 Task: Add One With Nature Lemon Sage Bar Soap to the cart.
Action: Mouse moved to (1300, 144)
Screenshot: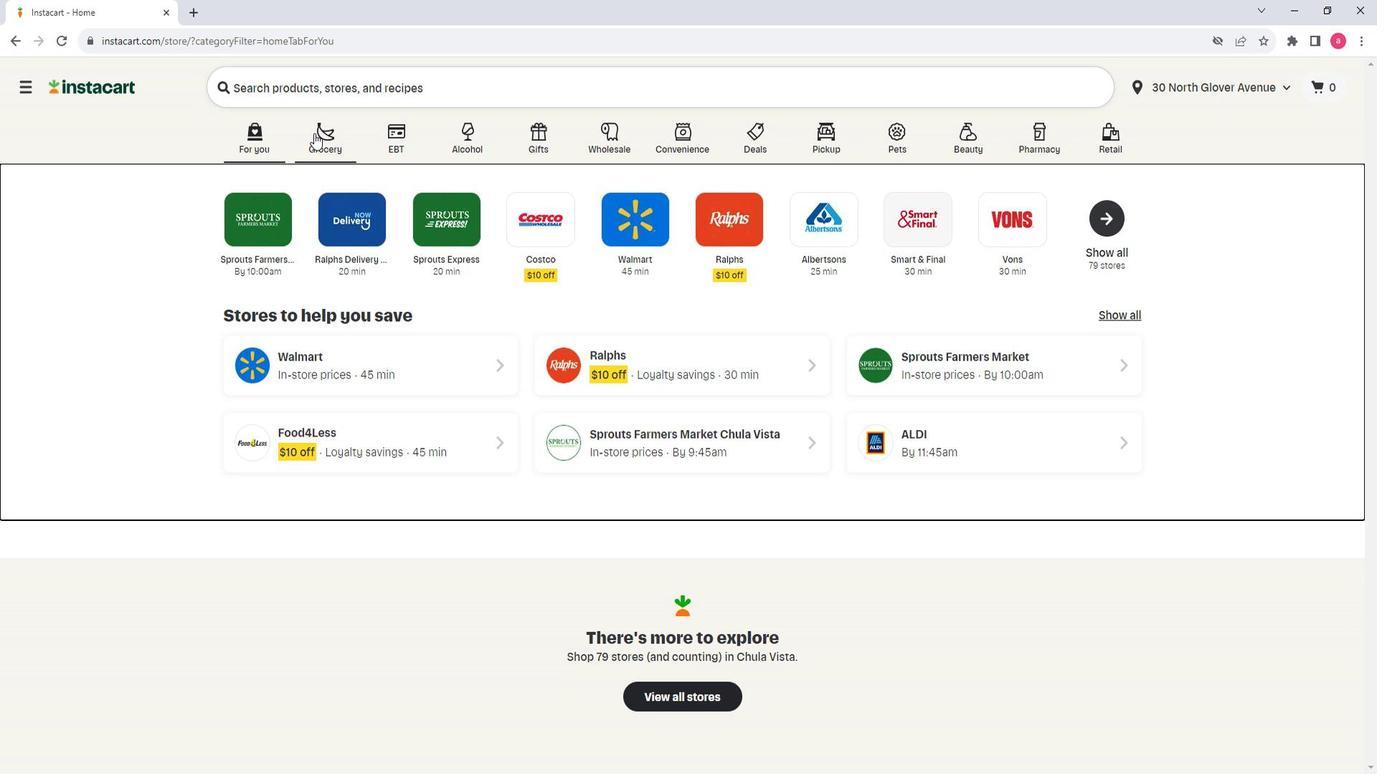 
Action: Mouse pressed left at (1300, 144)
Screenshot: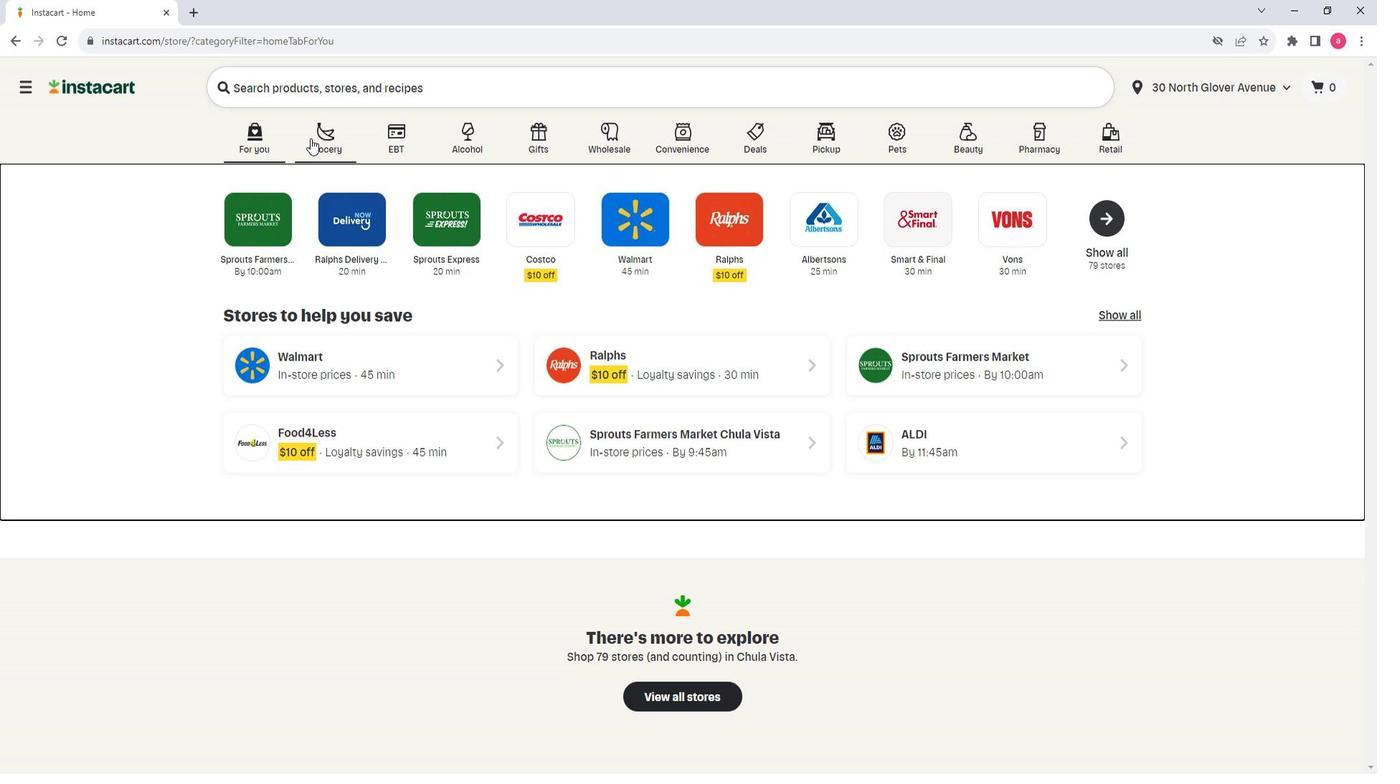 
Action: Mouse moved to (1345, 416)
Screenshot: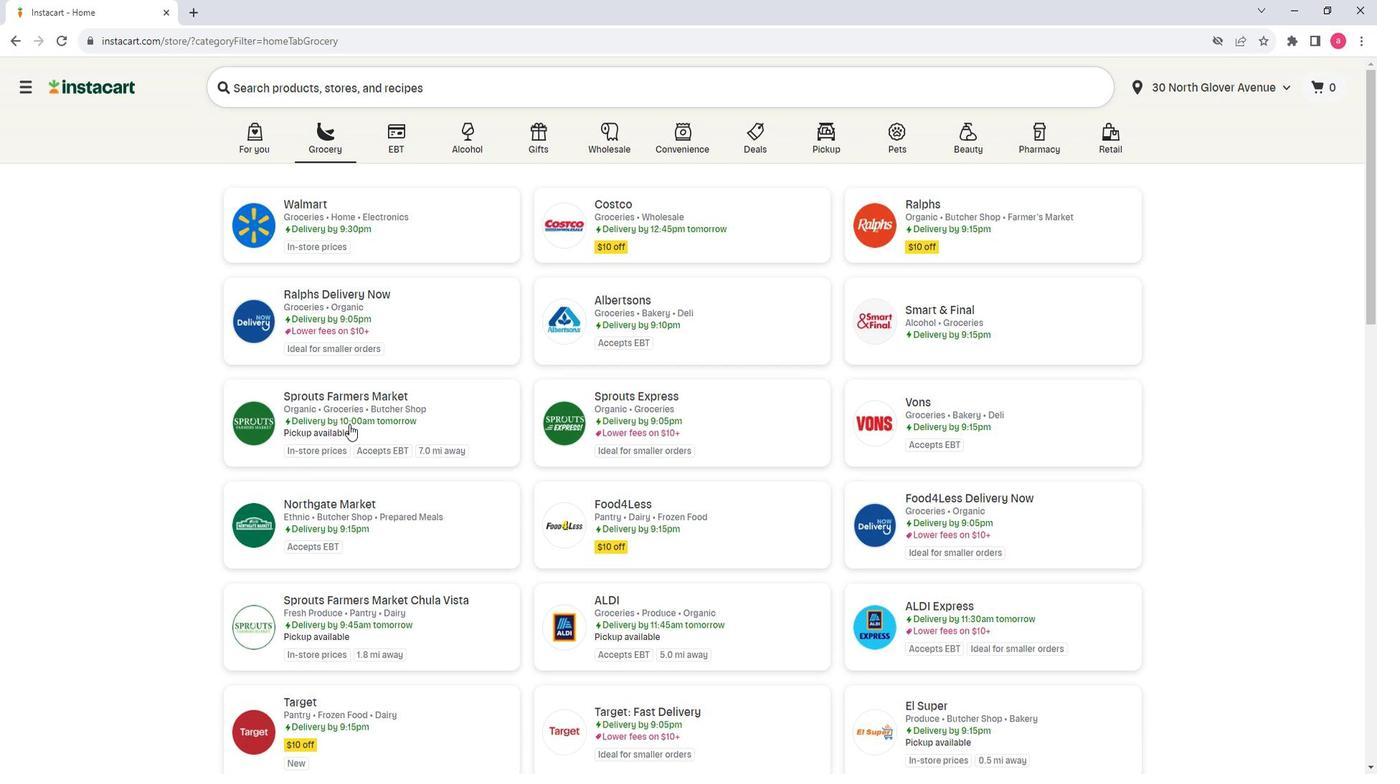 
Action: Mouse pressed left at (1345, 416)
Screenshot: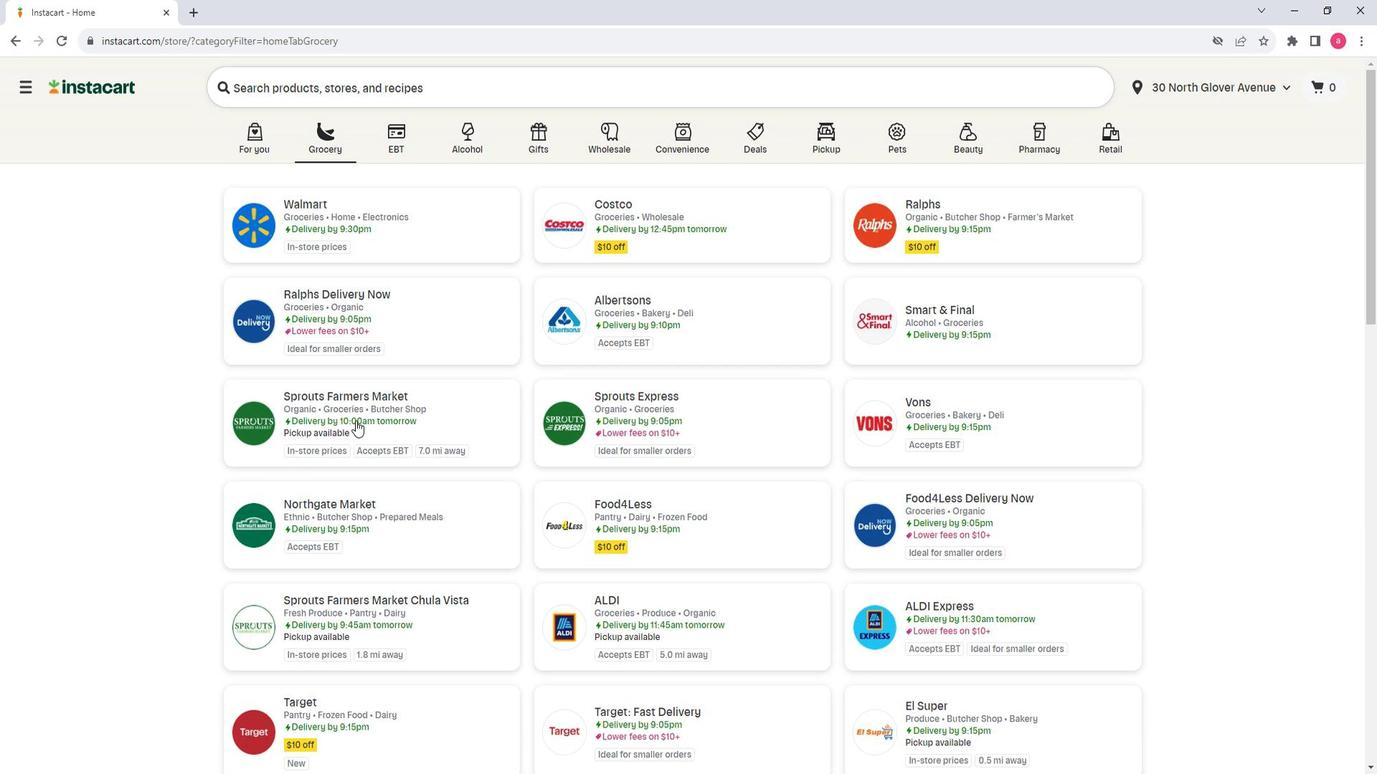 
Action: Mouse moved to (1123, 442)
Screenshot: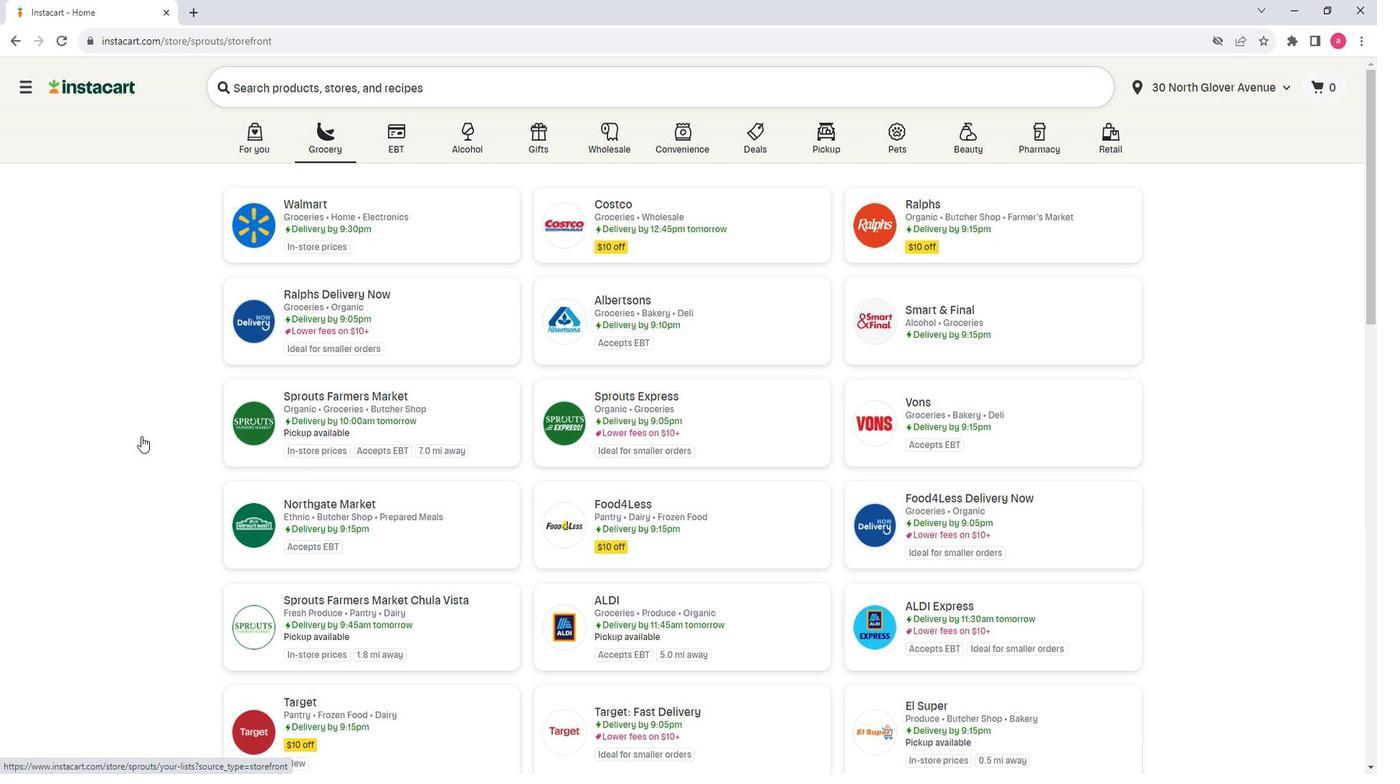 
Action: Mouse scrolled (1123, 441) with delta (0, 0)
Screenshot: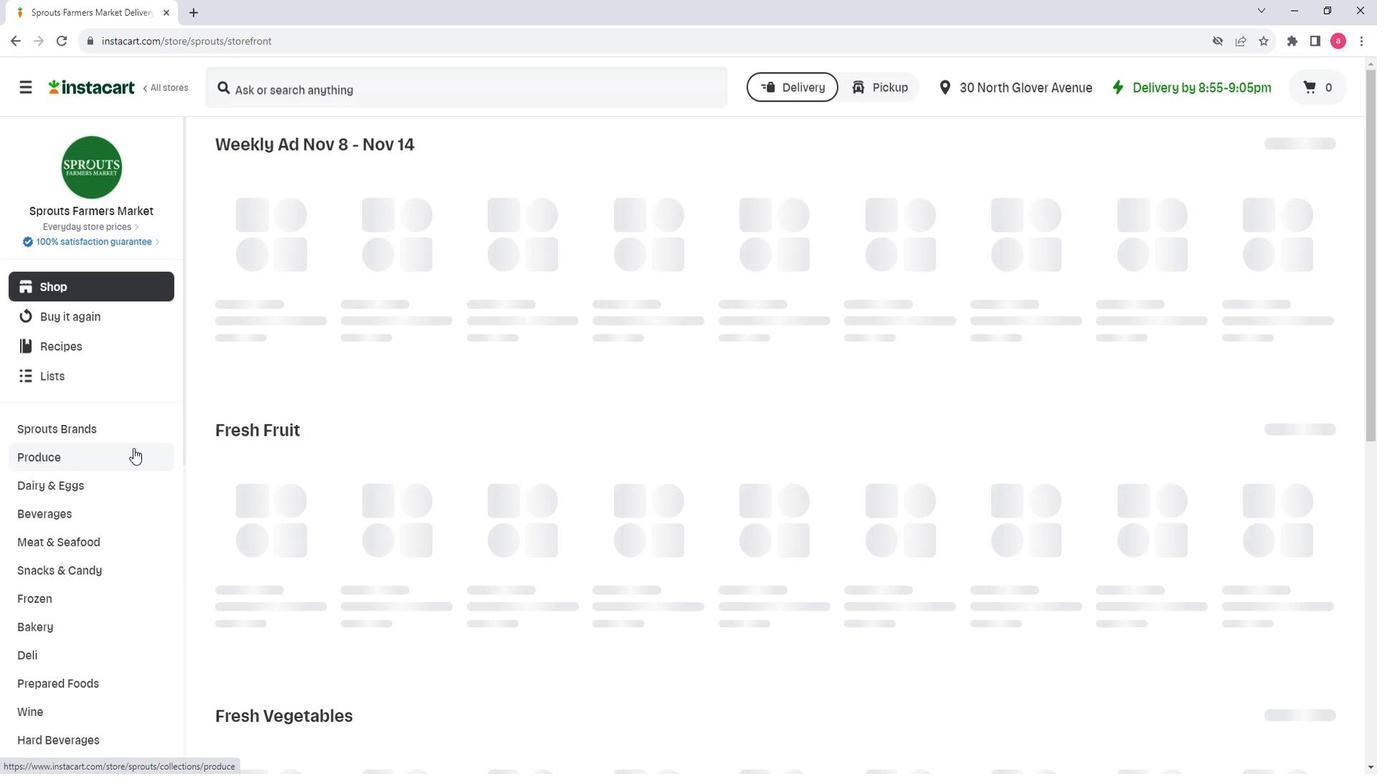 
Action: Mouse scrolled (1123, 441) with delta (0, 0)
Screenshot: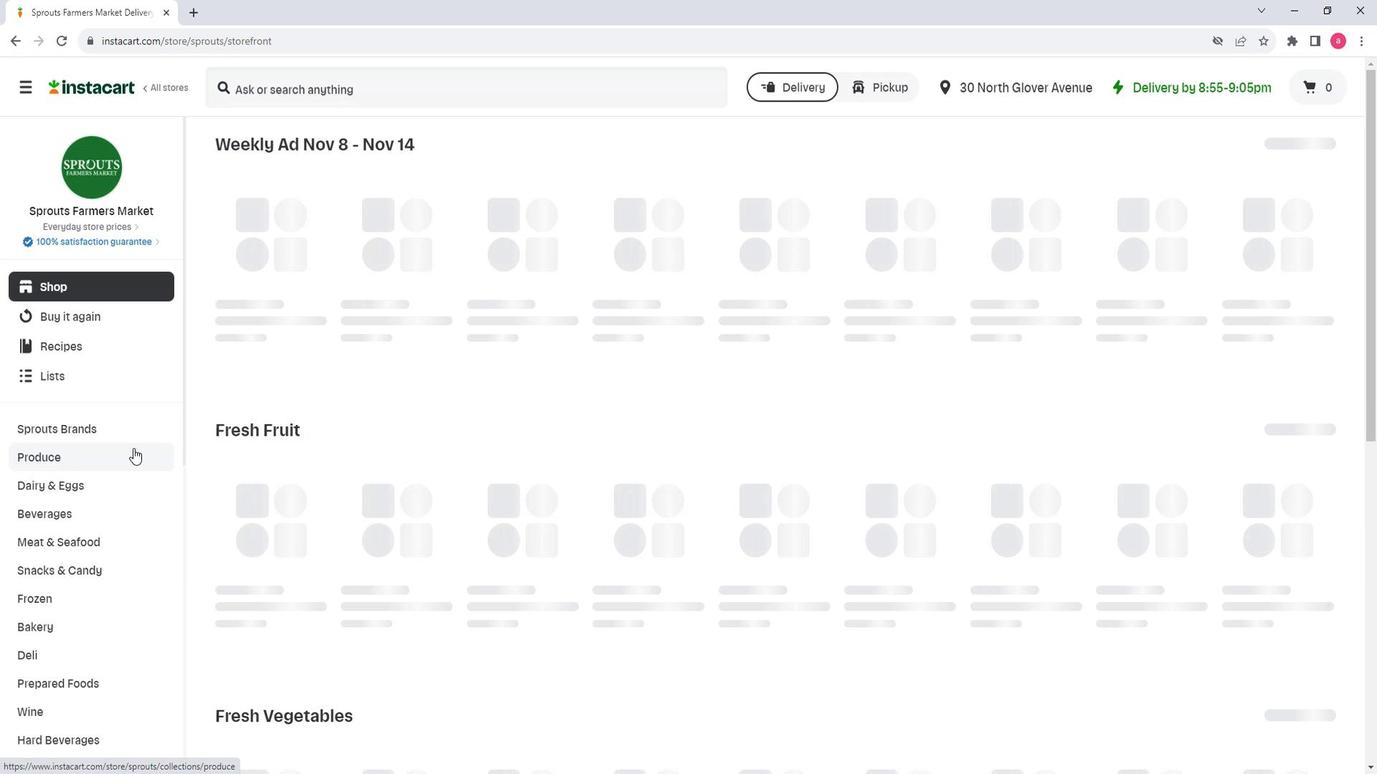
Action: Mouse scrolled (1123, 441) with delta (0, 0)
Screenshot: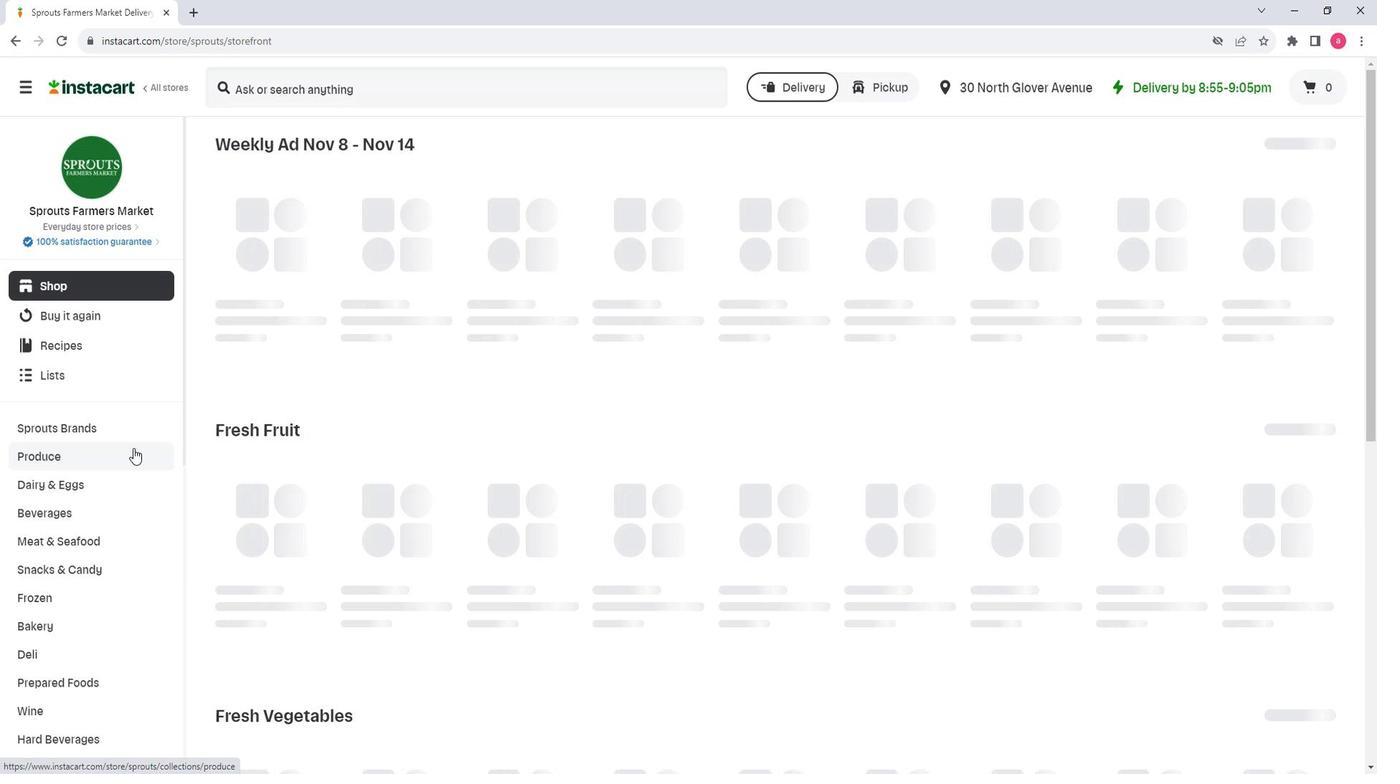 
Action: Mouse scrolled (1123, 441) with delta (0, 0)
Screenshot: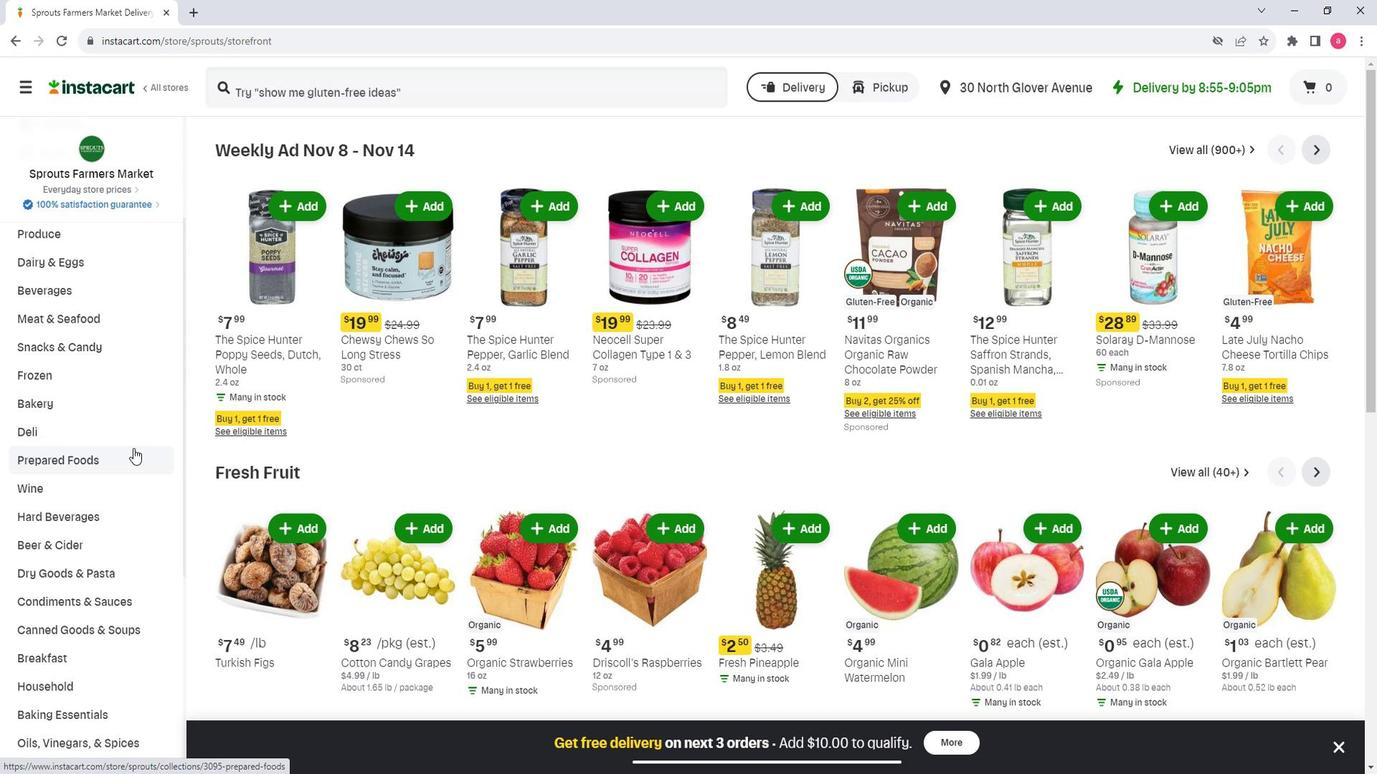 
Action: Mouse scrolled (1123, 441) with delta (0, 0)
Screenshot: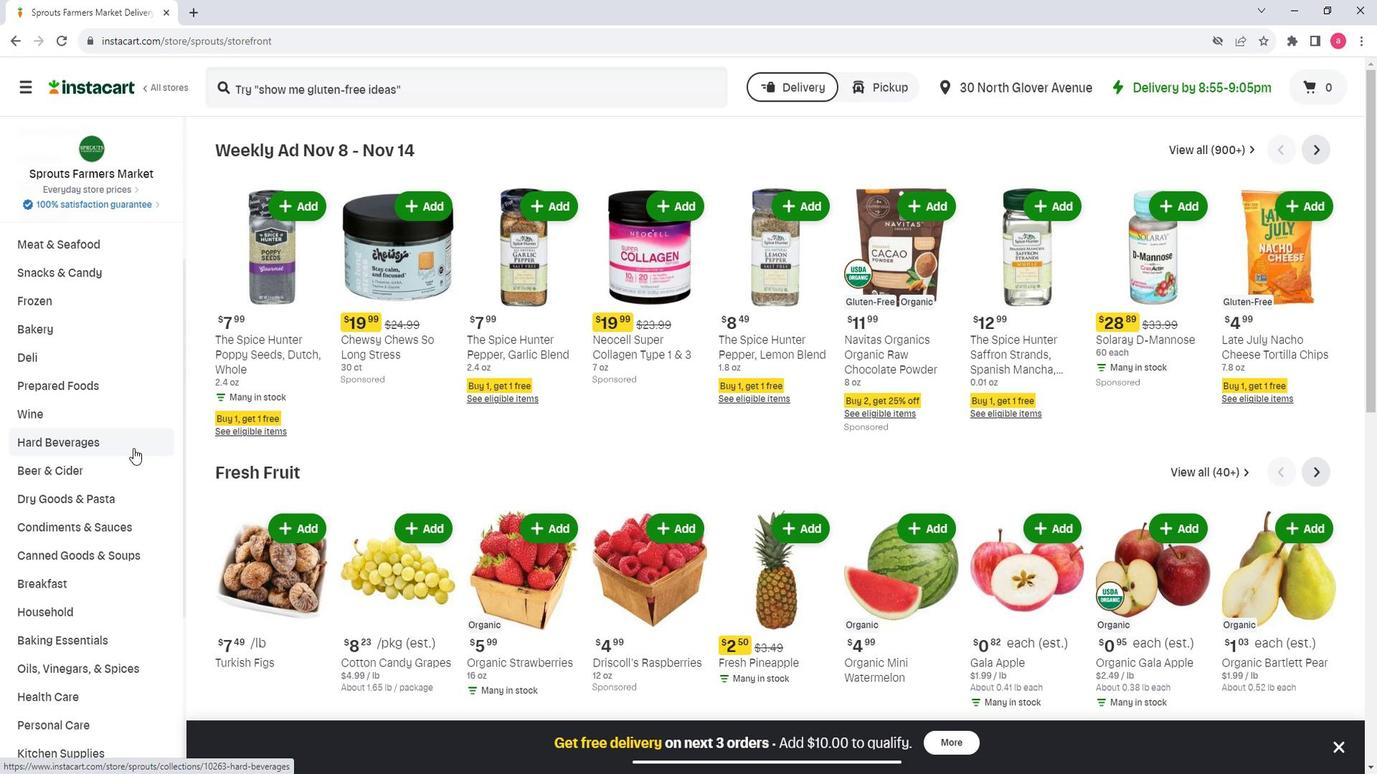 
Action: Mouse moved to (1113, 464)
Screenshot: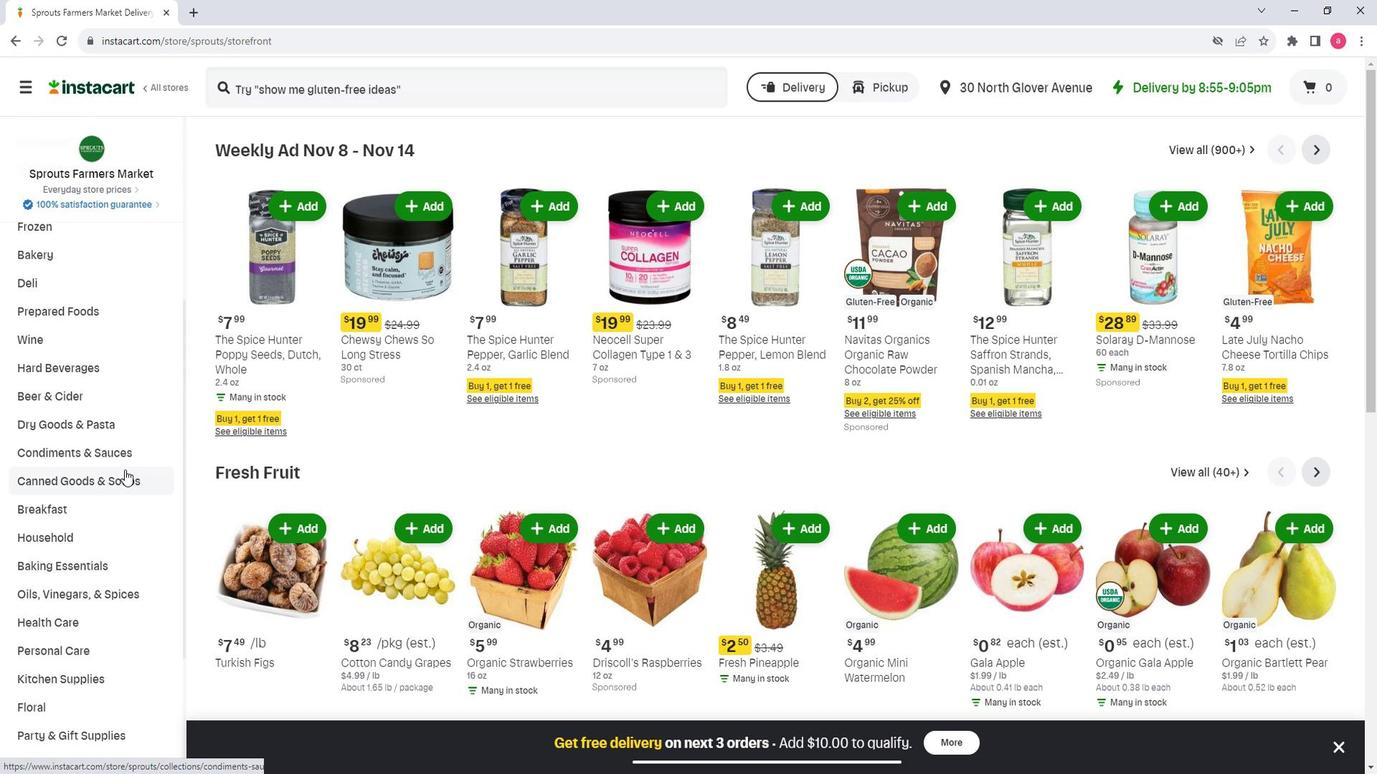 
Action: Mouse scrolled (1113, 463) with delta (0, 0)
Screenshot: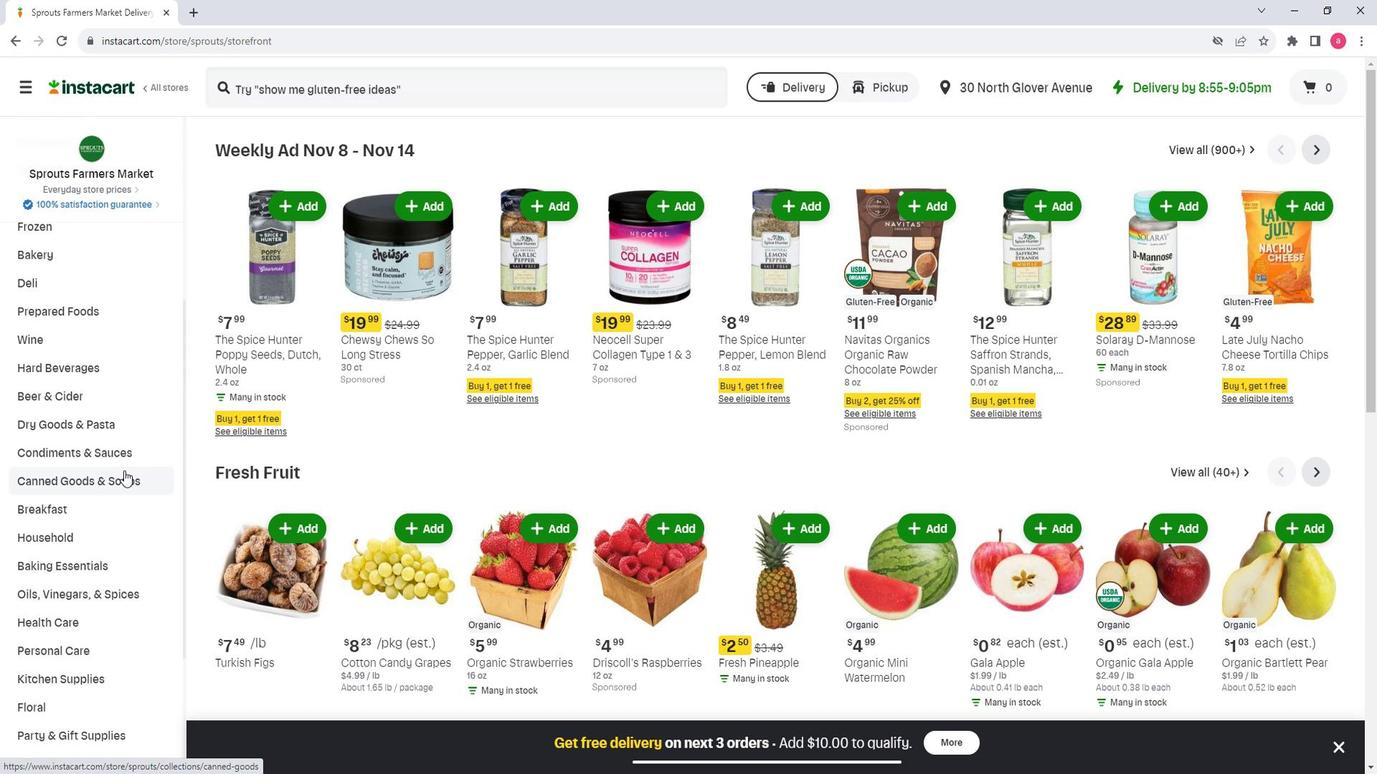 
Action: Mouse scrolled (1113, 463) with delta (0, 0)
Screenshot: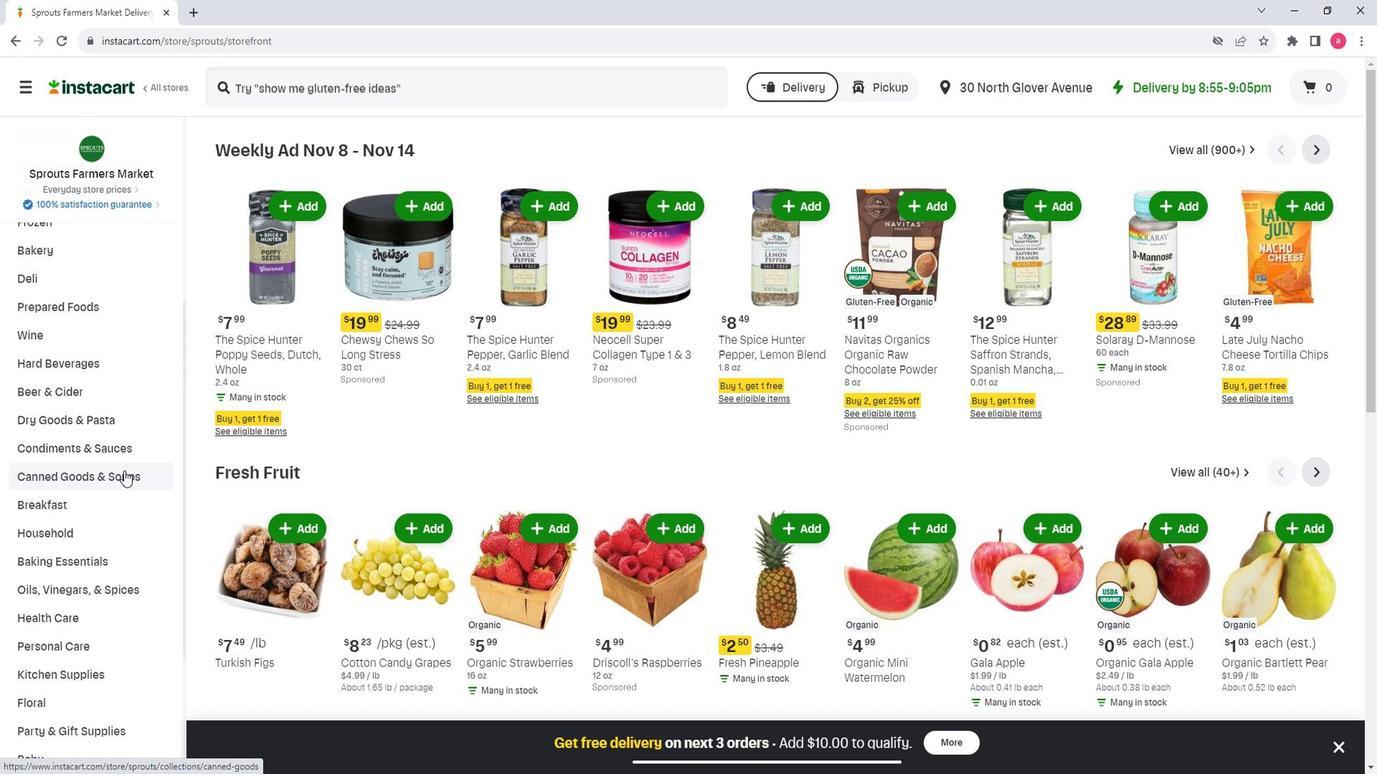 
Action: Mouse scrolled (1113, 463) with delta (0, 0)
Screenshot: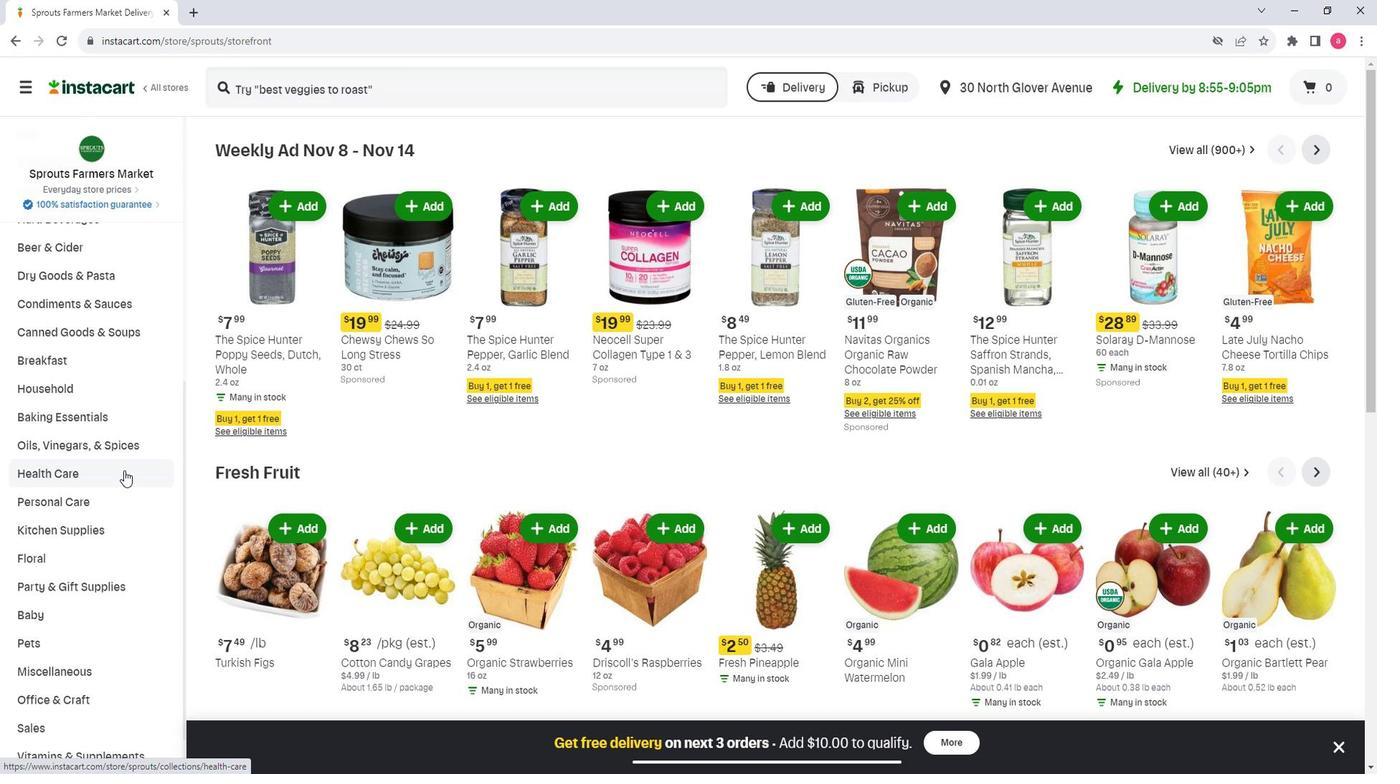 
Action: Mouse moved to (1079, 442)
Screenshot: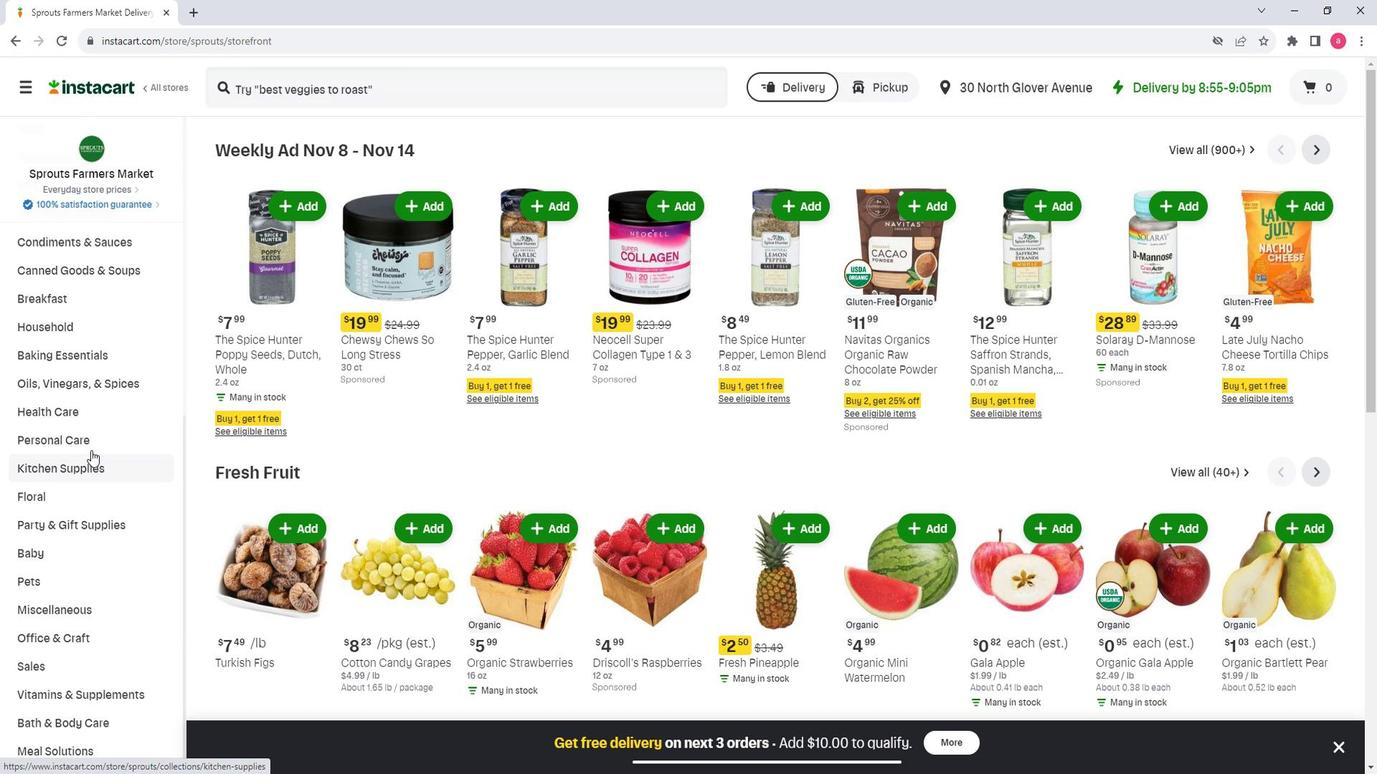 
Action: Mouse pressed left at (1079, 442)
Screenshot: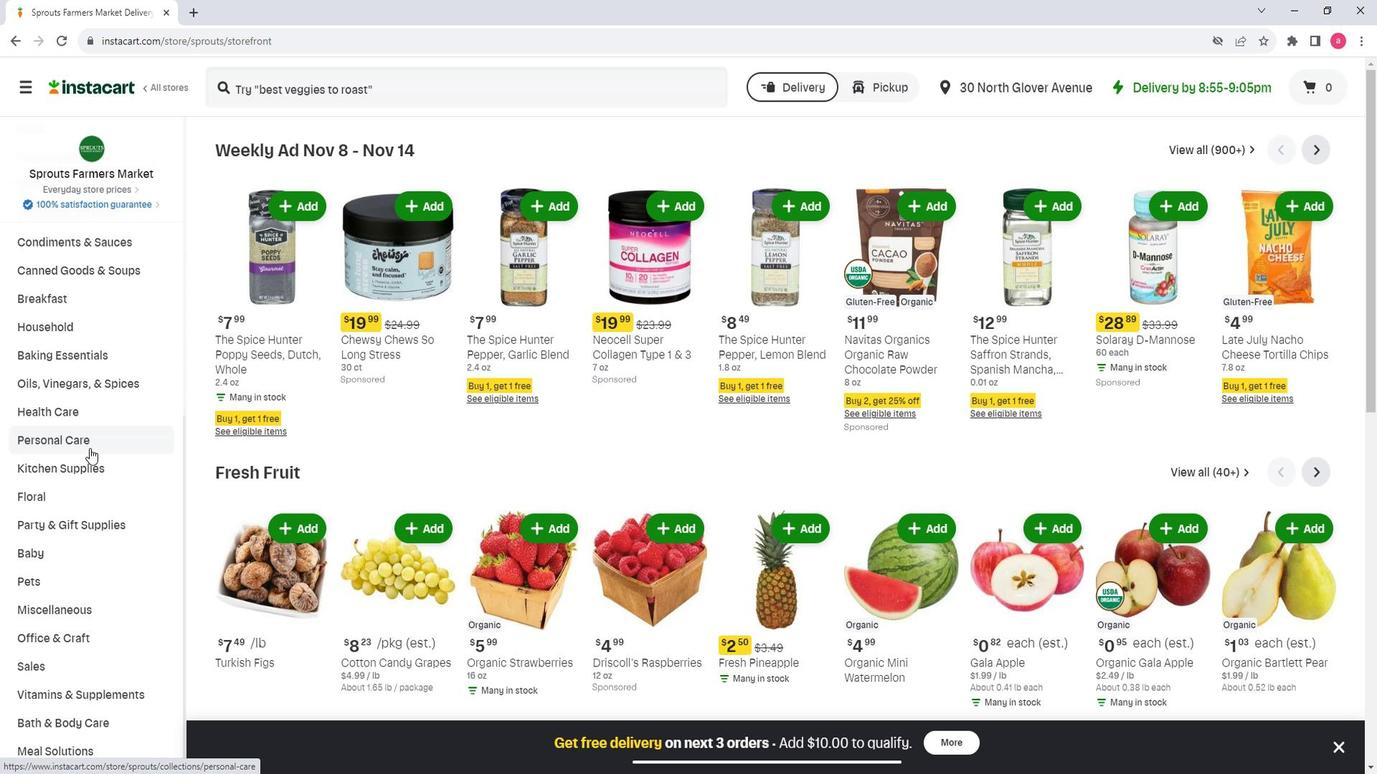 
Action: Mouse moved to (1329, 204)
Screenshot: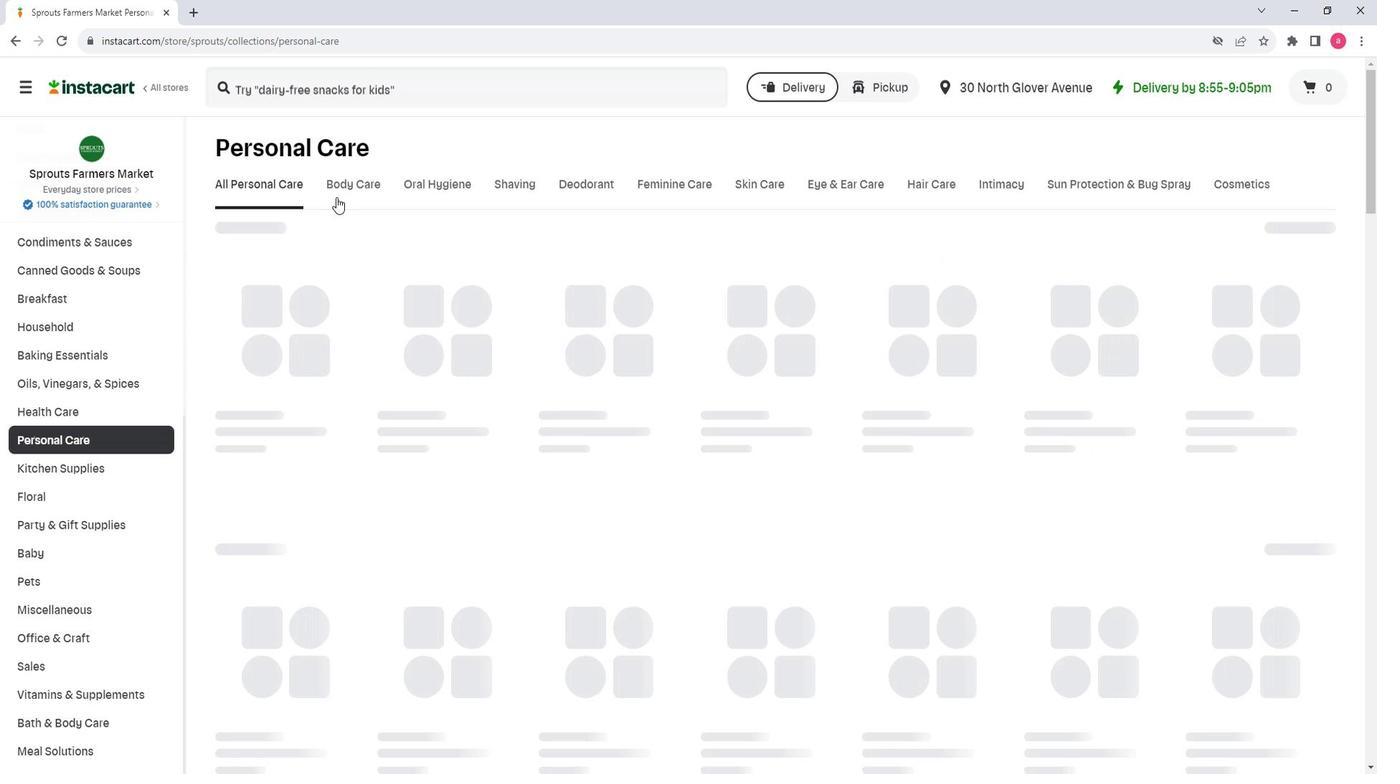
Action: Mouse pressed left at (1329, 204)
Screenshot: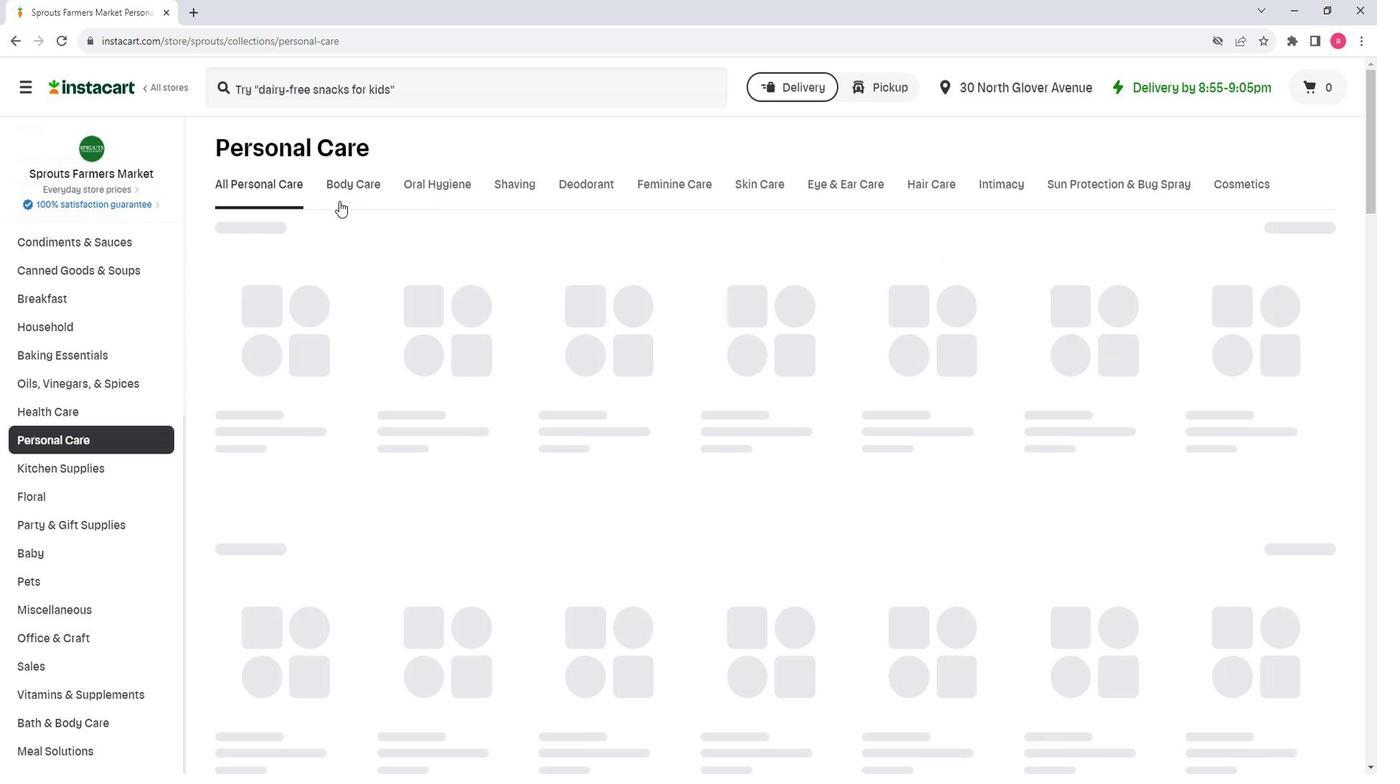 
Action: Mouse moved to (1317, 259)
Screenshot: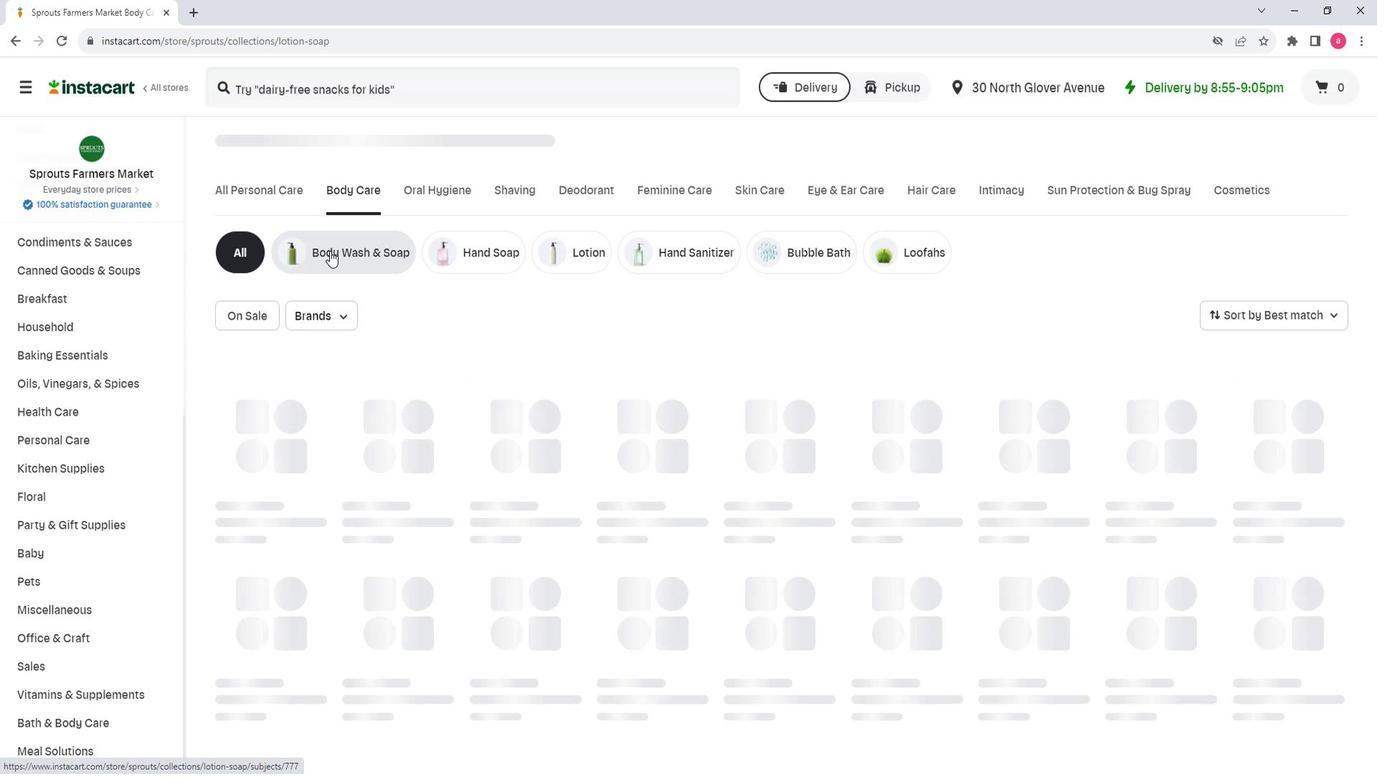 
Action: Mouse pressed left at (1317, 259)
Screenshot: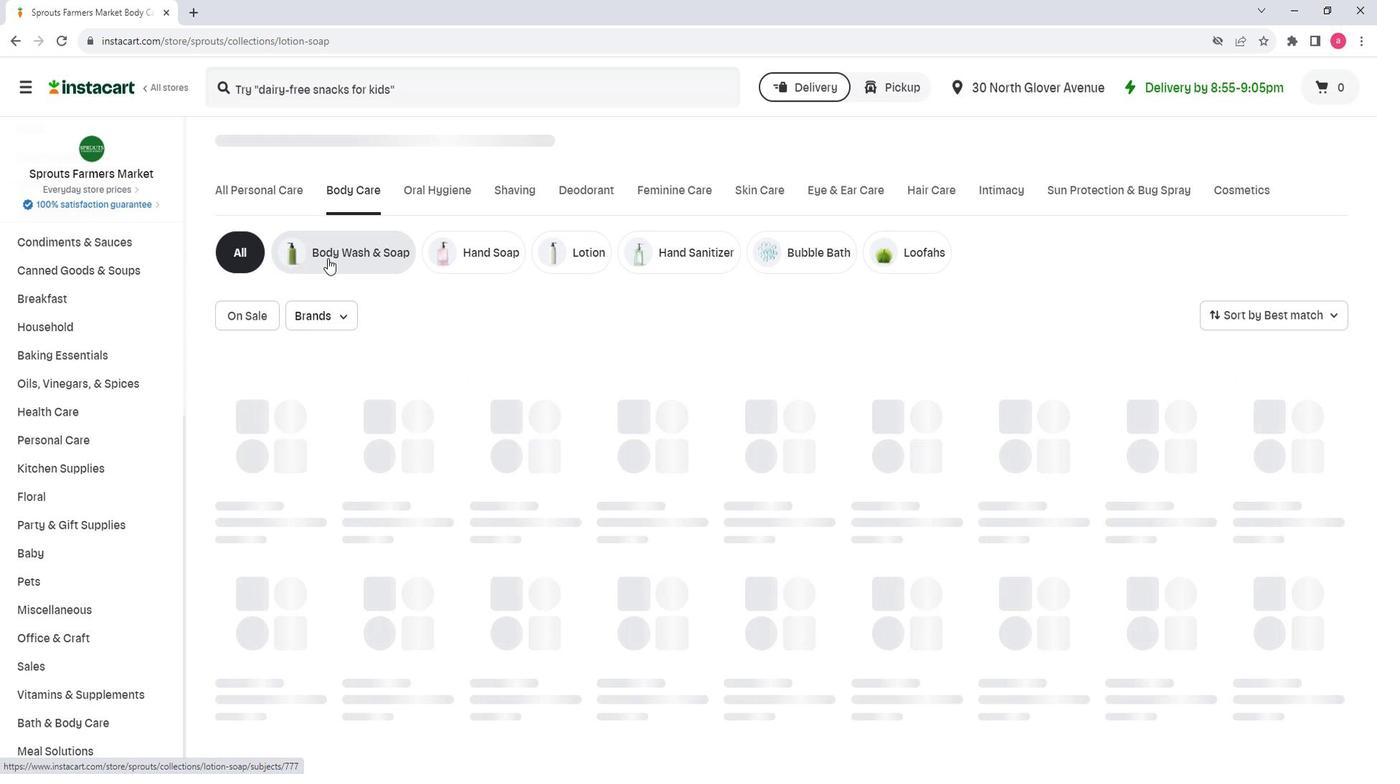 
Action: Mouse moved to (1254, 104)
Screenshot: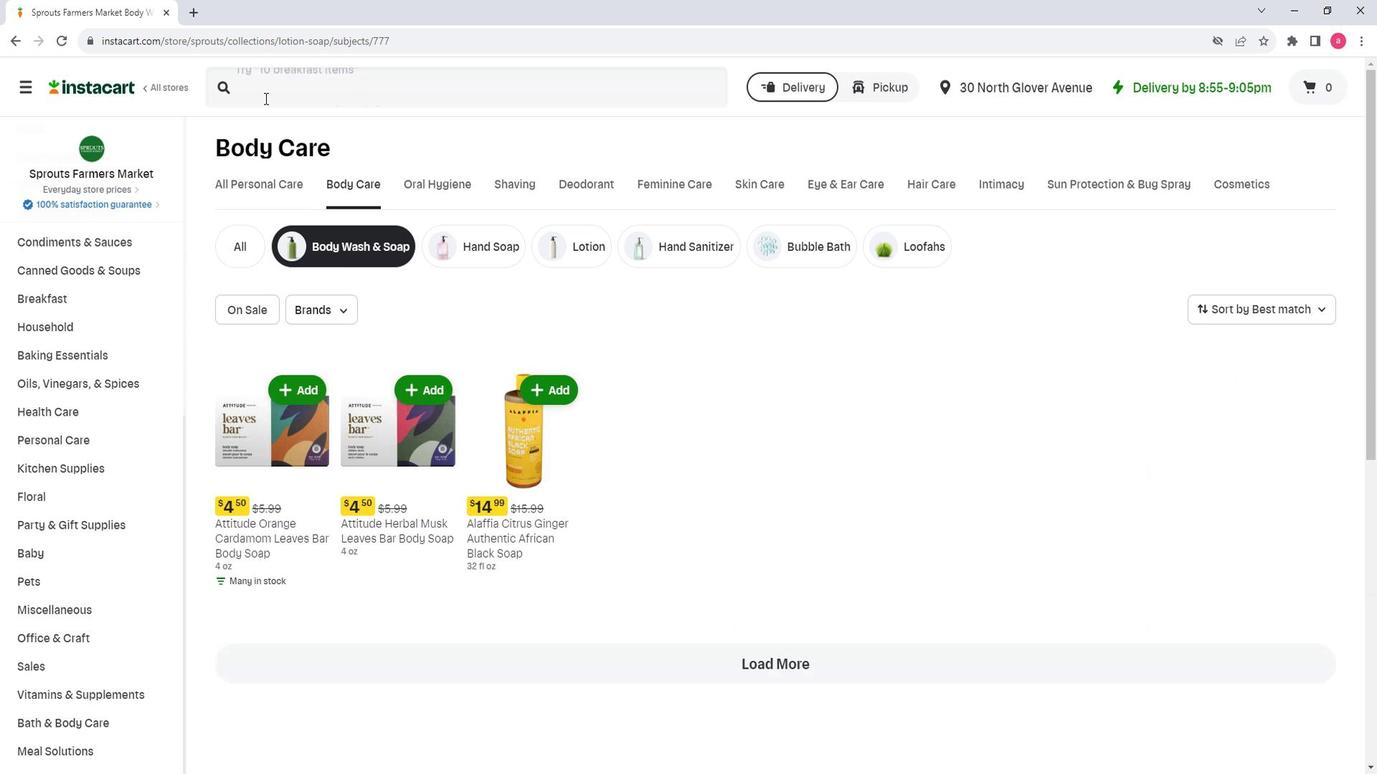 
Action: Mouse pressed left at (1254, 104)
Screenshot: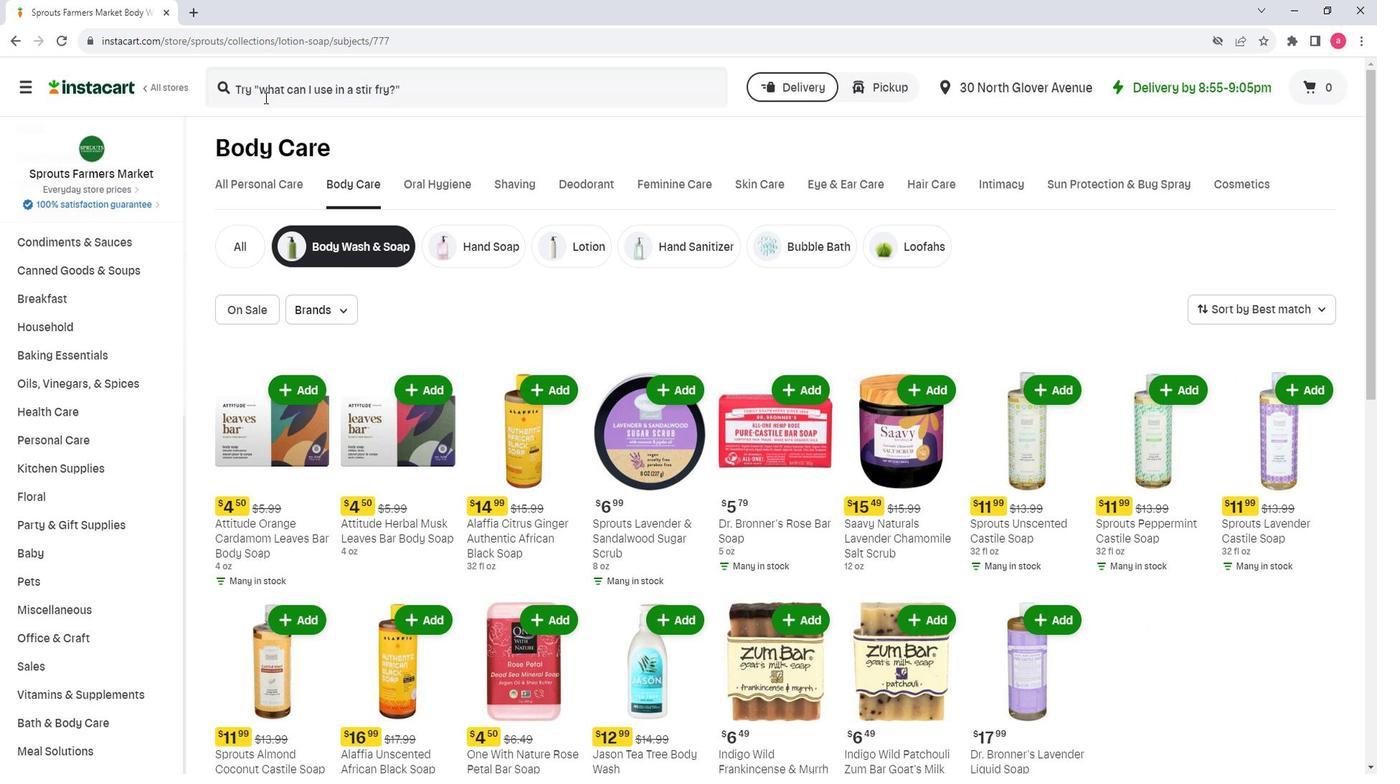 
Action: Key pressed <Key.shift>One<Key.space><Key.shift><Key.shift><Key.shift><Key.shift><Key.shift><Key.shift><Key.shift><Key.shift><Key.shift><Key.shift><Key.shift><Key.shift><Key.shift><Key.shift><Key.shift><Key.shift><Key.shift><Key.shift><Key.shift><Key.shift><Key.shift>With
Screenshot: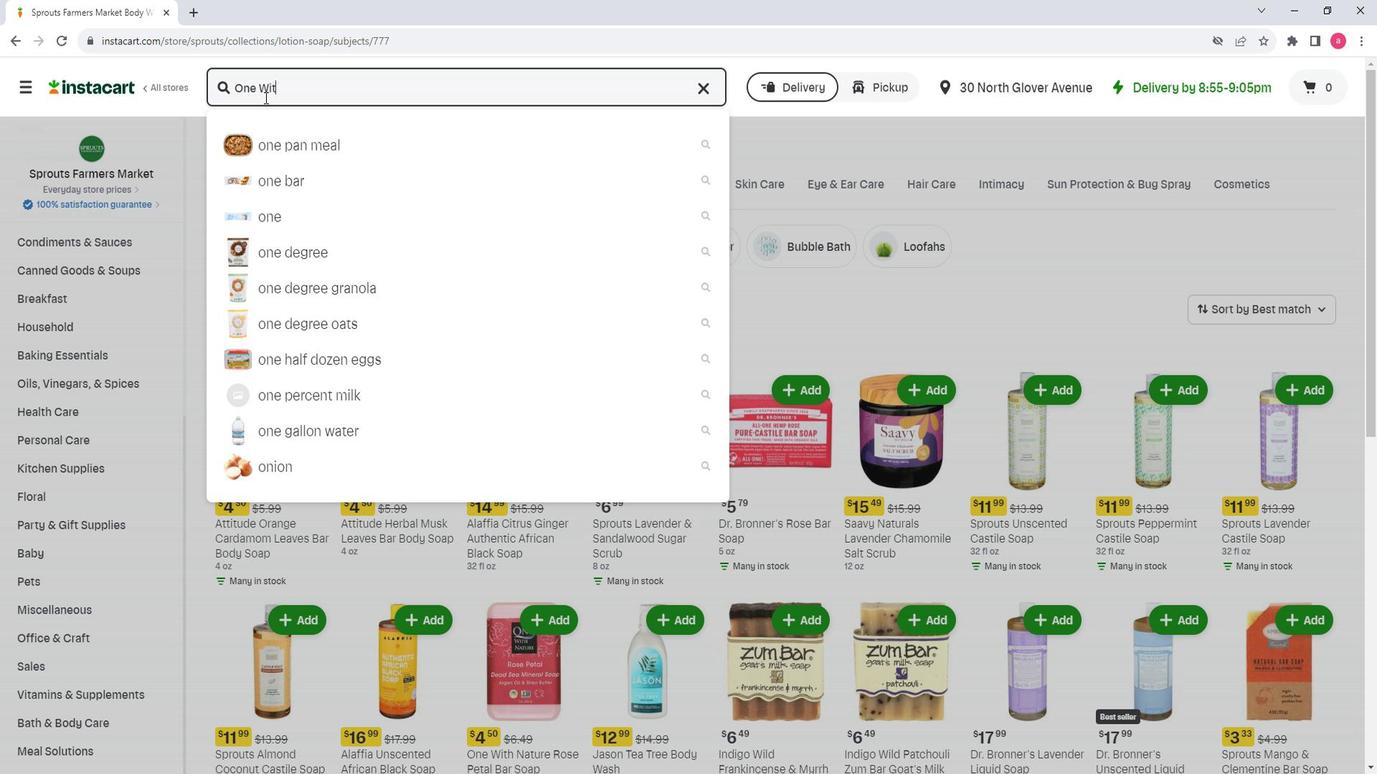 
Action: Mouse moved to (1254, 104)
Screenshot: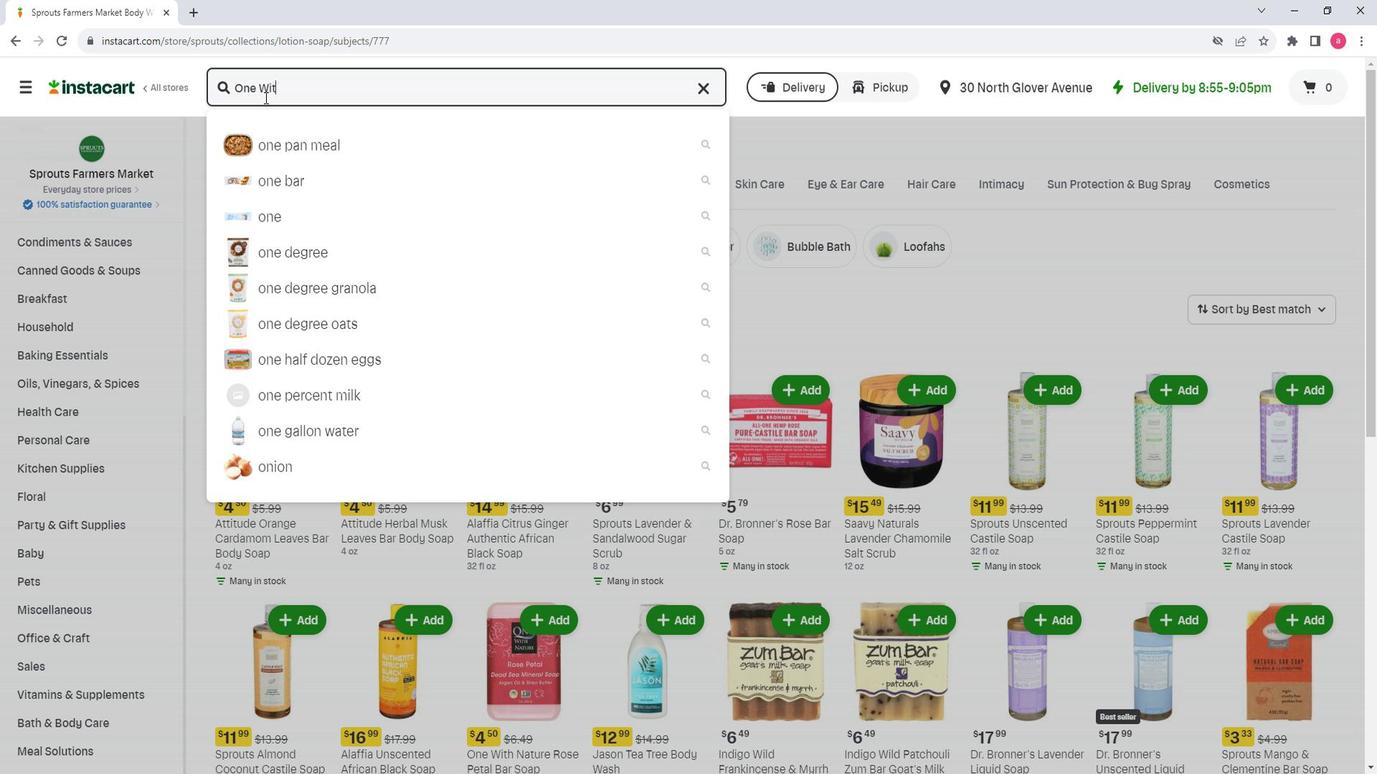 
Action: Key pressed <Key.space><Key.shift><Key.shift><Key.shift><Key.shift><Key.shift><Key.shift><Key.shift><Key.shift><Key.shift><Key.shift><Key.shift><Key.shift><Key.shift>Nature<Key.space><Key.shift>
Screenshot: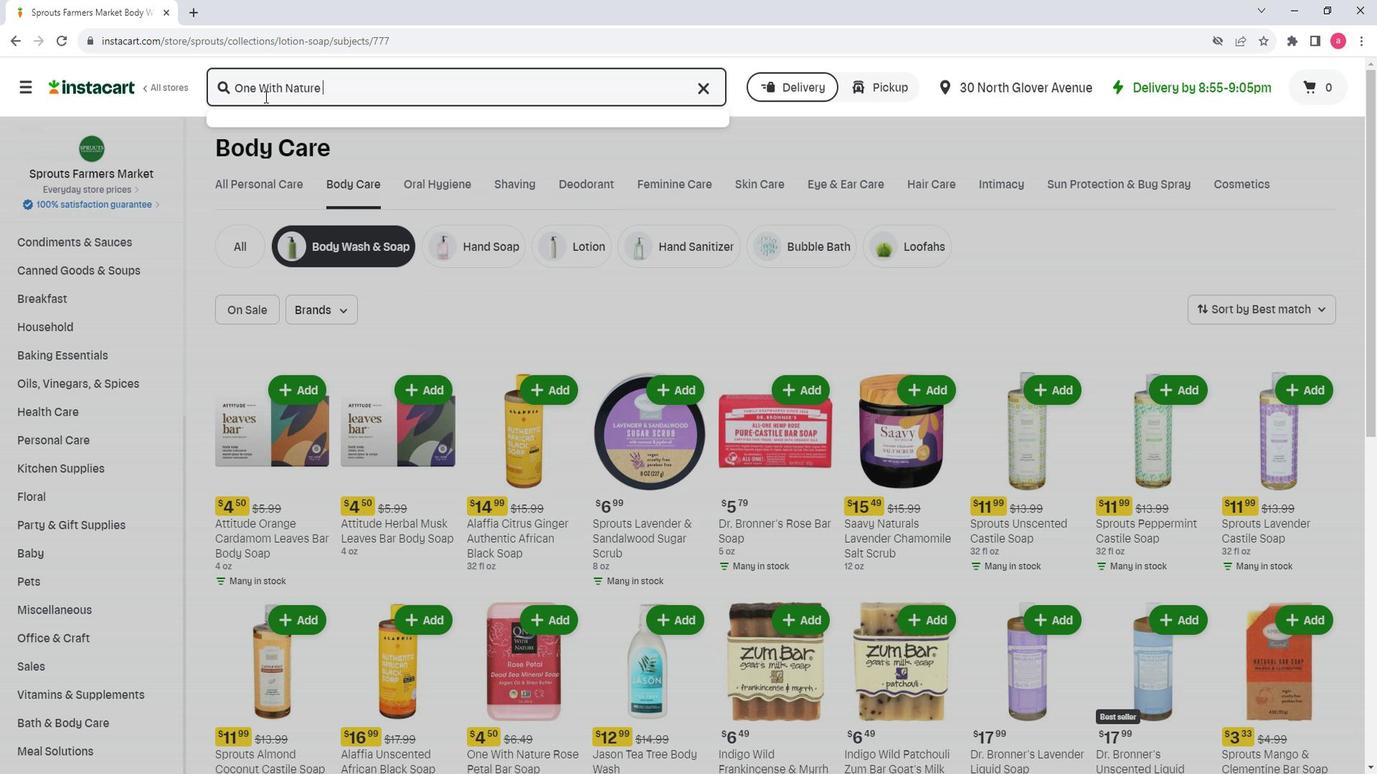 
Action: Mouse moved to (1253, 104)
Screenshot: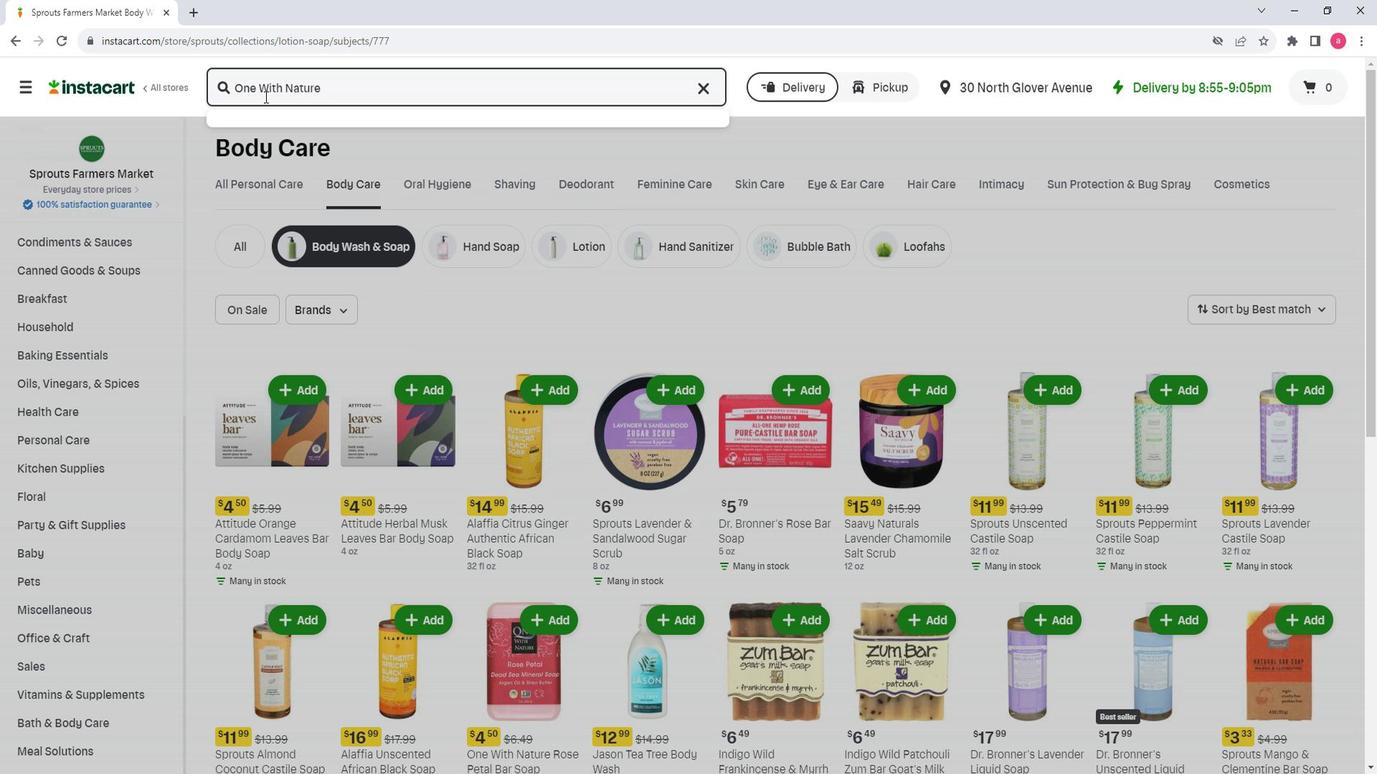 
Action: Key pressed <Key.shift><Key.shift><Key.shift><Key.shift><Key.shift><Key.shift>Lemon<Key.space><Key.shift><Key.shift><Key.shift><Key.shift><Key.shift><Key.shift><Key.shift><Key.shift><Key.shift><Key.shift>Sage<Key.space><Key.shift>Bar<Key.space><Key.shift><Key.shift><Key.shift><Key.shift><Key.shift><Key.shift><Key.shift><Key.shift><Key.shift><Key.shift><Key.shift><Key.shift><Key.shift><Key.shift><Key.shift><Key.shift><Key.shift>Soap
Screenshot: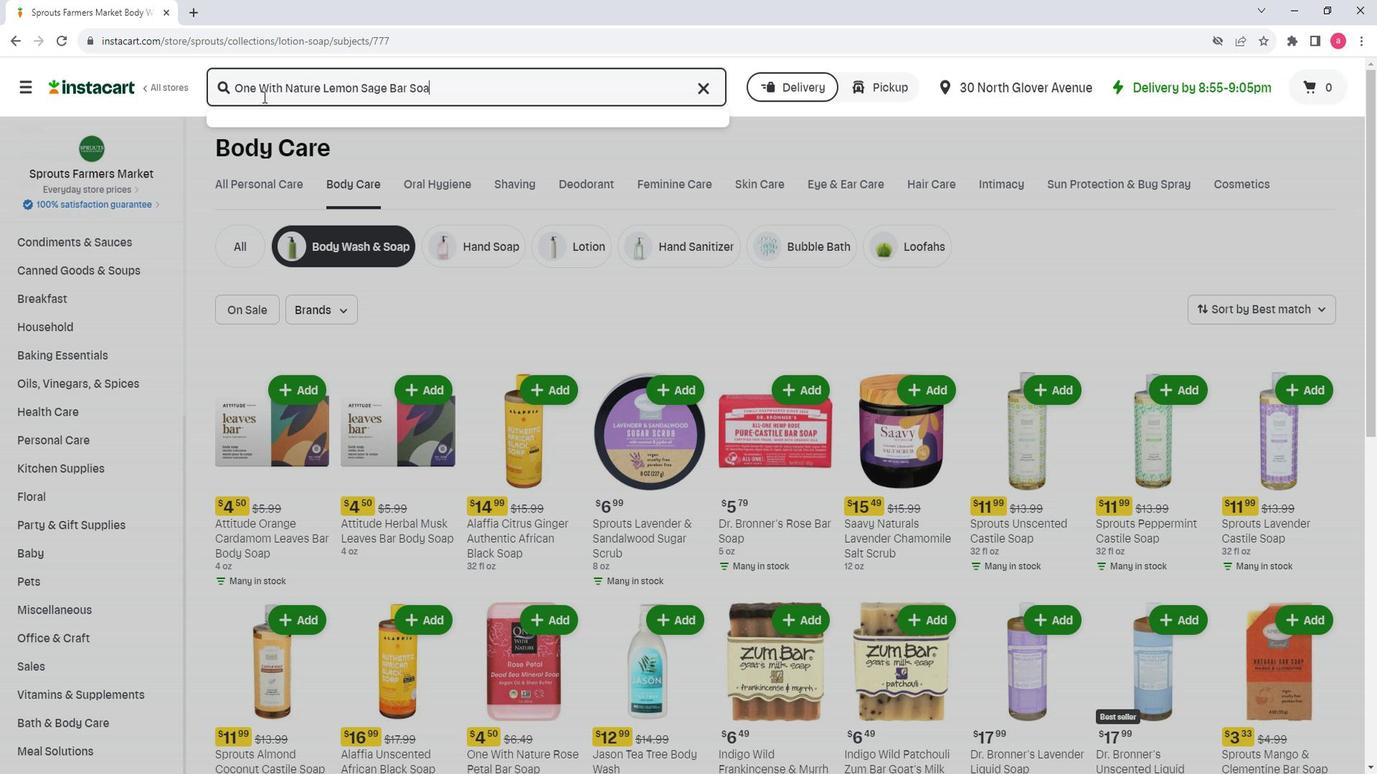 
Action: Mouse moved to (1253, 103)
Screenshot: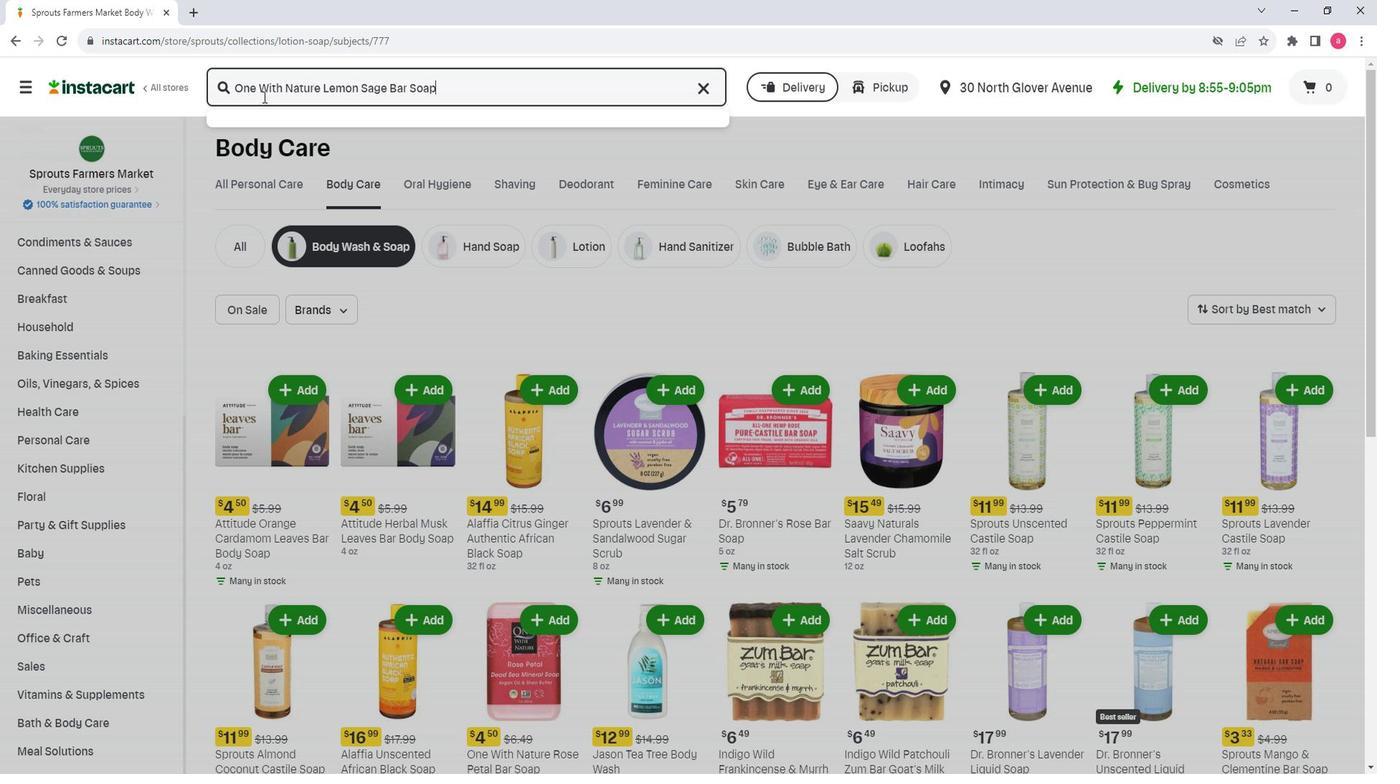 
Action: Key pressed <Key.enter>
Screenshot: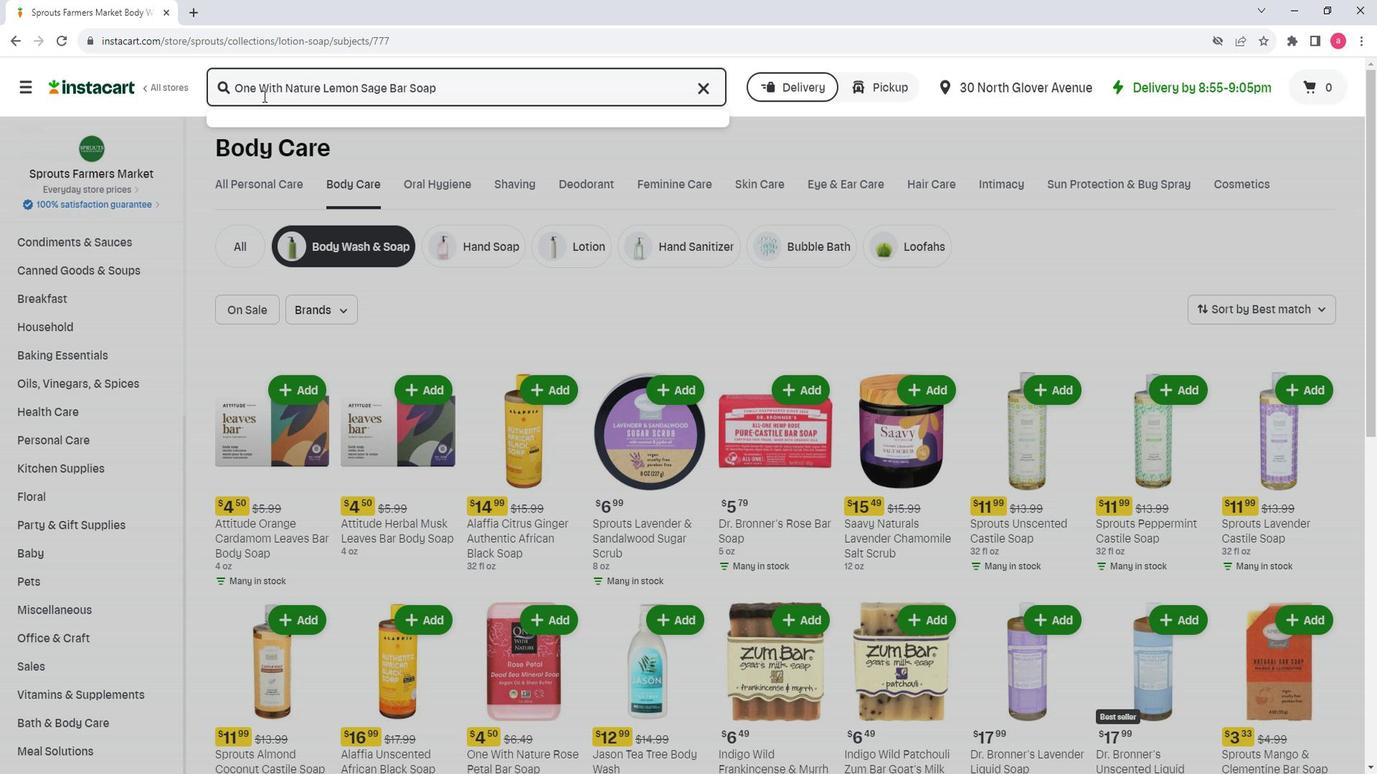 
Action: Mouse moved to (1369, 231)
Screenshot: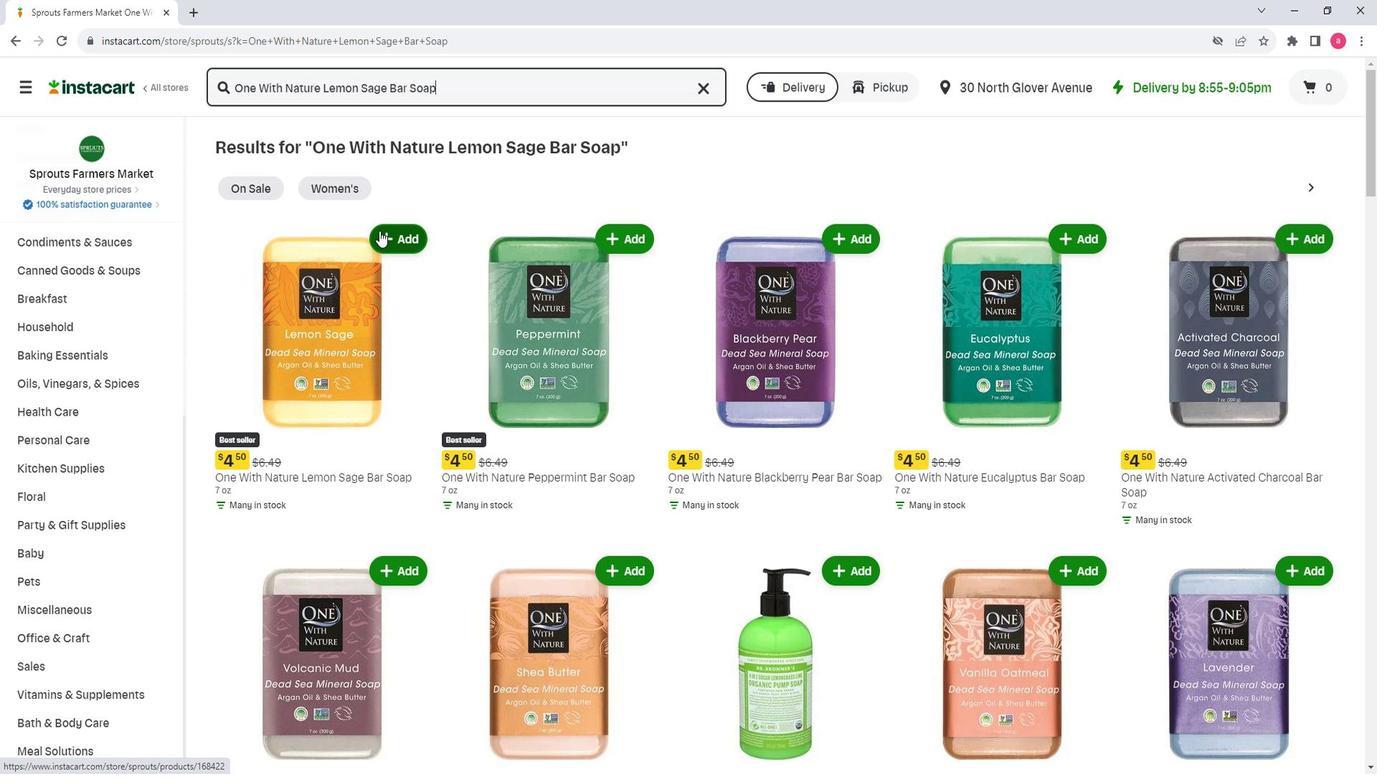 
Action: Mouse pressed left at (1369, 231)
Screenshot: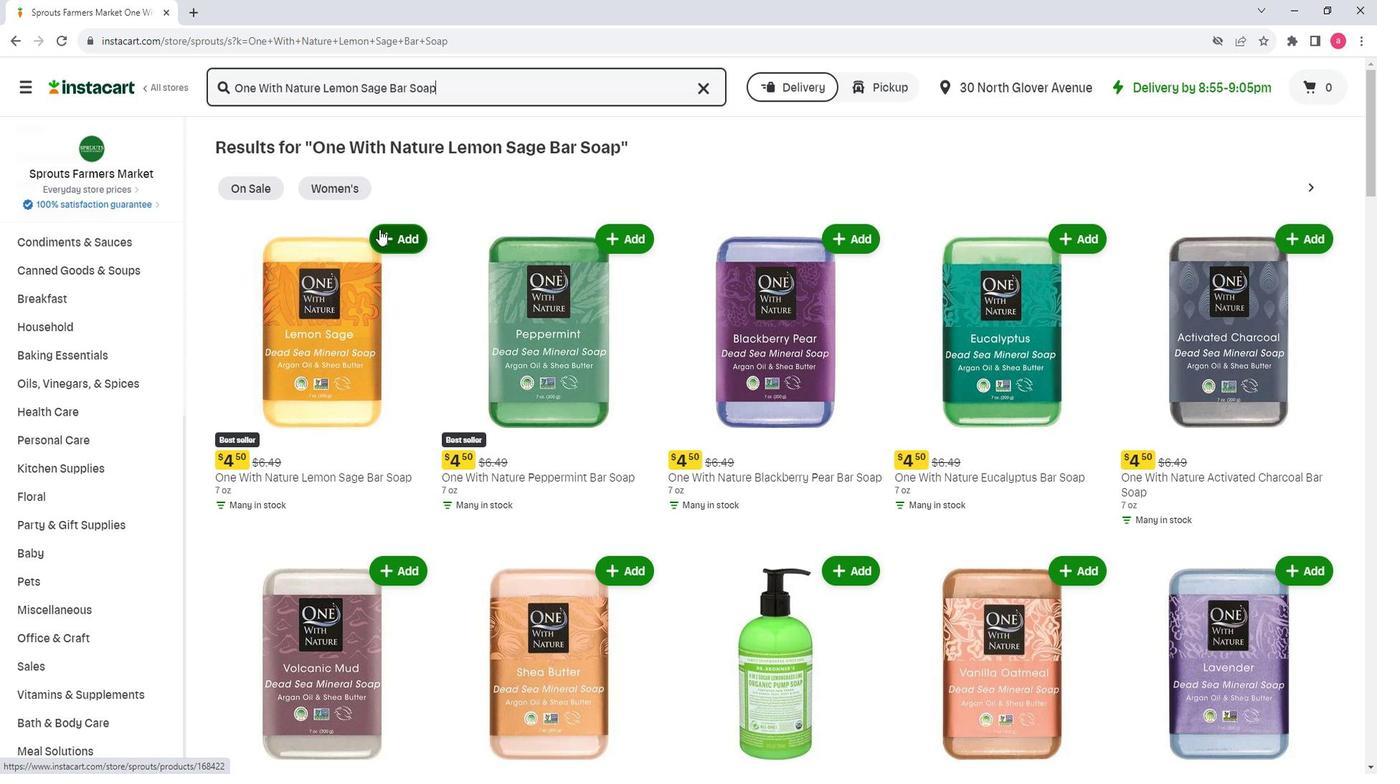 
Action: Mouse moved to (1364, 329)
Screenshot: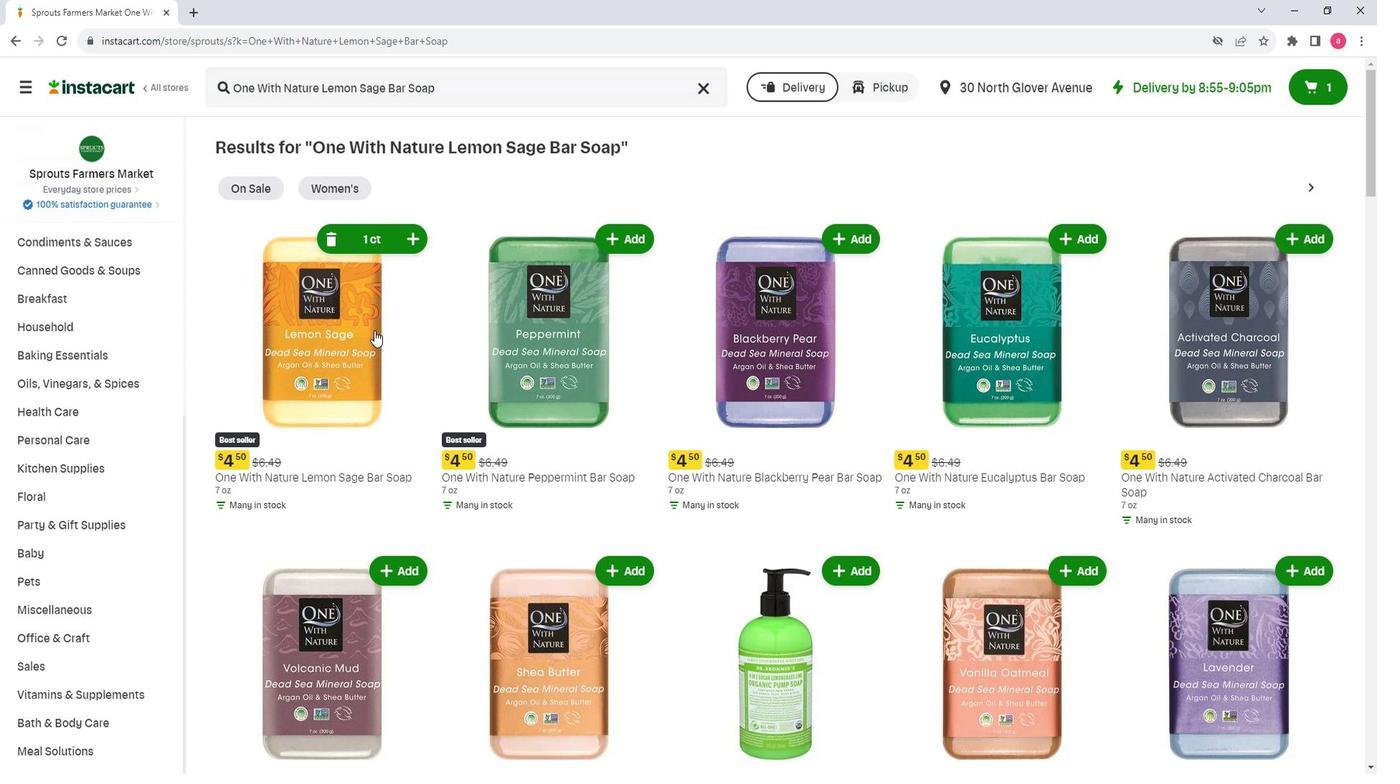 
